 Task: Open Card Card0000000102 in Board Board0000000026 in Workspace WS0000000009 in Trello. Add Member Ayush98111@gmail.com to Card Card0000000102 in Board Board0000000026 in Workspace WS0000000009 in Trello. Add Blue Label titled Label0000000102 to Card Card0000000102 in Board Board0000000026 in Workspace WS0000000009 in Trello. Add Checklist CL0000000102 to Card Card0000000102 in Board Board0000000026 in Workspace WS0000000009 in Trello. Add Dates with Start Date as Sep 01 2023 and Due Date as Sep 30 2023 to Card Card0000000102 in Board Board0000000026 in Workspace WS0000000009 in Trello
Action: Mouse moved to (272, 255)
Screenshot: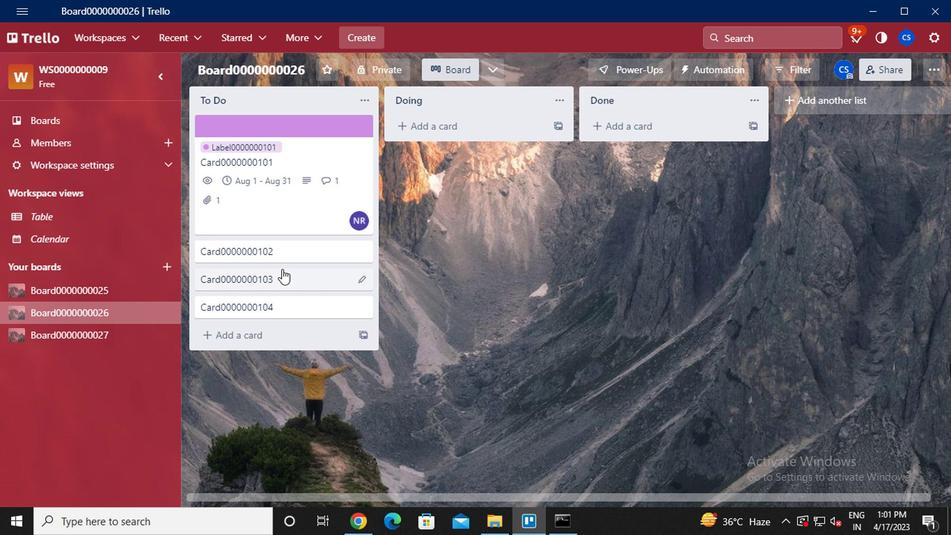
Action: Mouse pressed left at (272, 255)
Screenshot: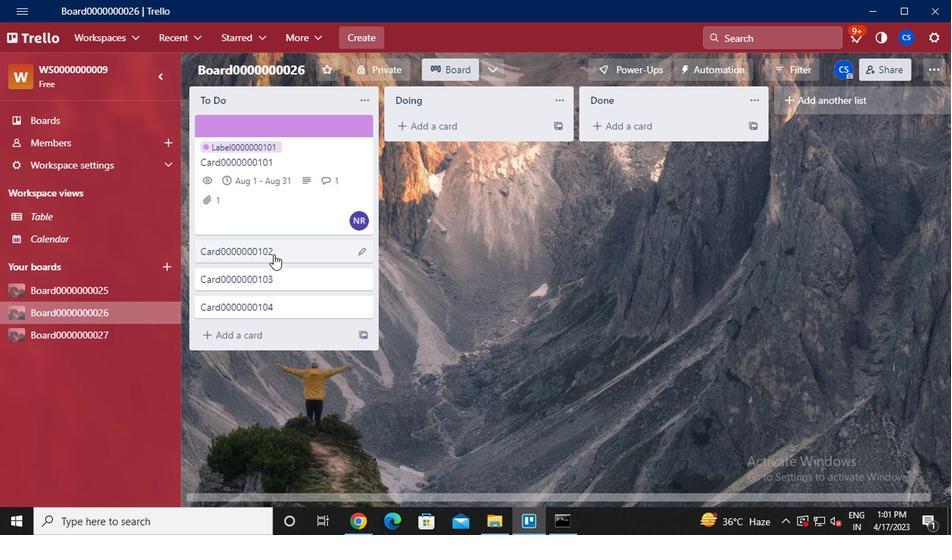
Action: Mouse moved to (681, 136)
Screenshot: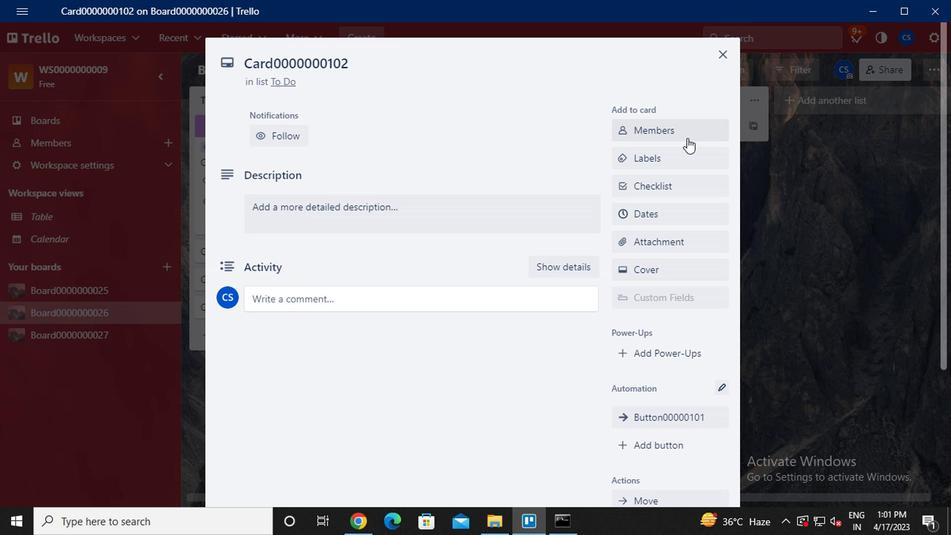 
Action: Mouse pressed left at (681, 136)
Screenshot: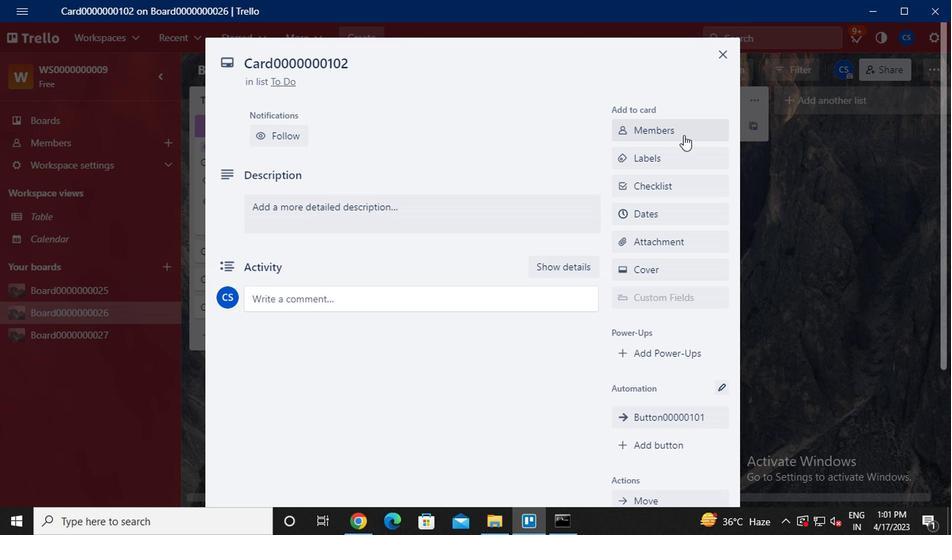 
Action: Mouse moved to (559, 275)
Screenshot: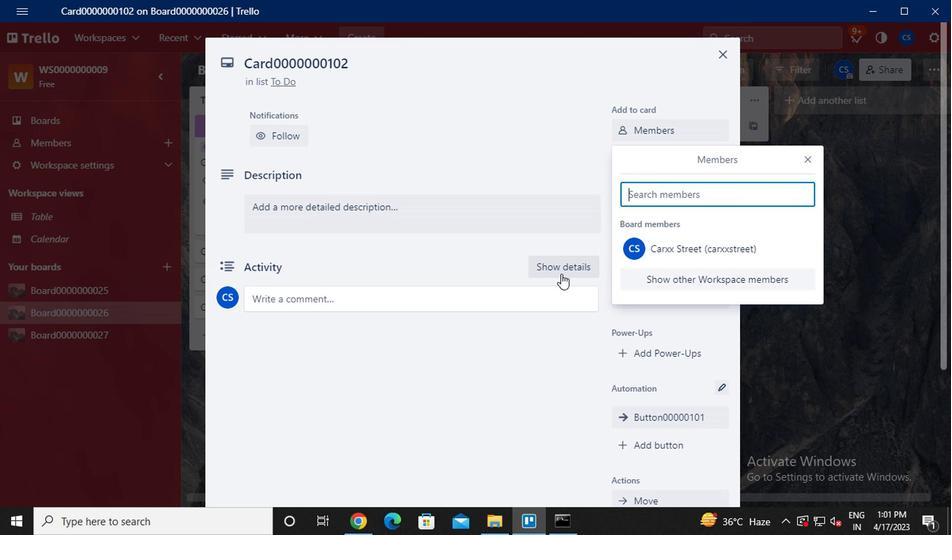 
Action: Key pressed <Key.caps_lock>parteek.ku2001<Key.shift>@GMAIL.COM
Screenshot: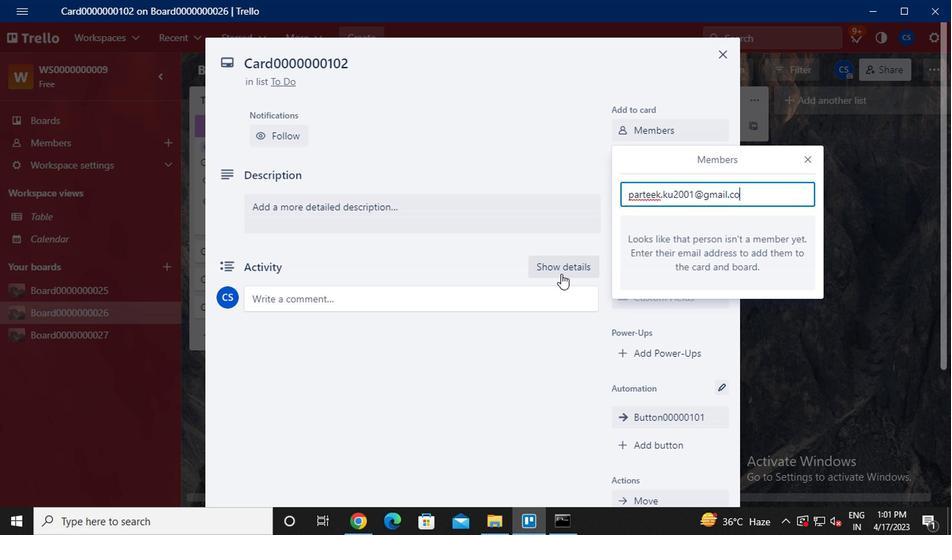 
Action: Mouse moved to (652, 306)
Screenshot: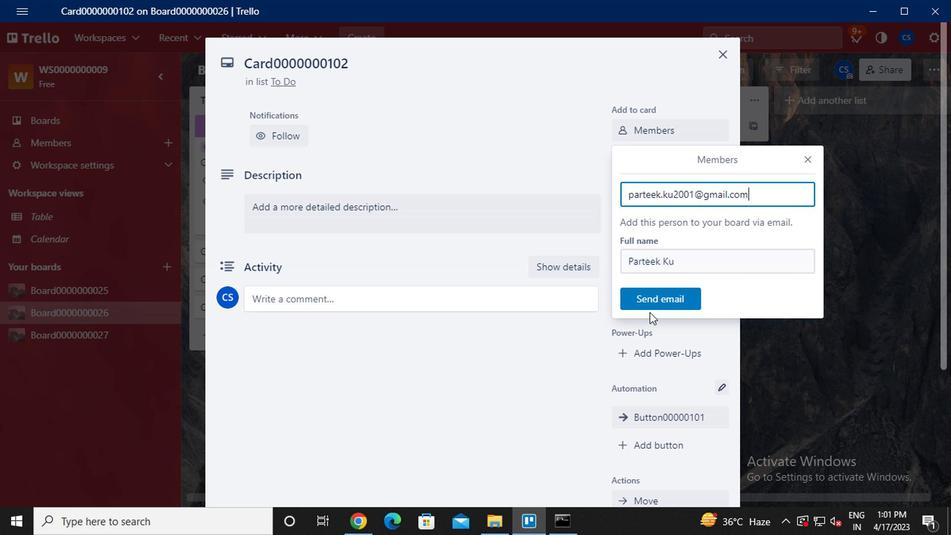 
Action: Mouse pressed left at (652, 306)
Screenshot: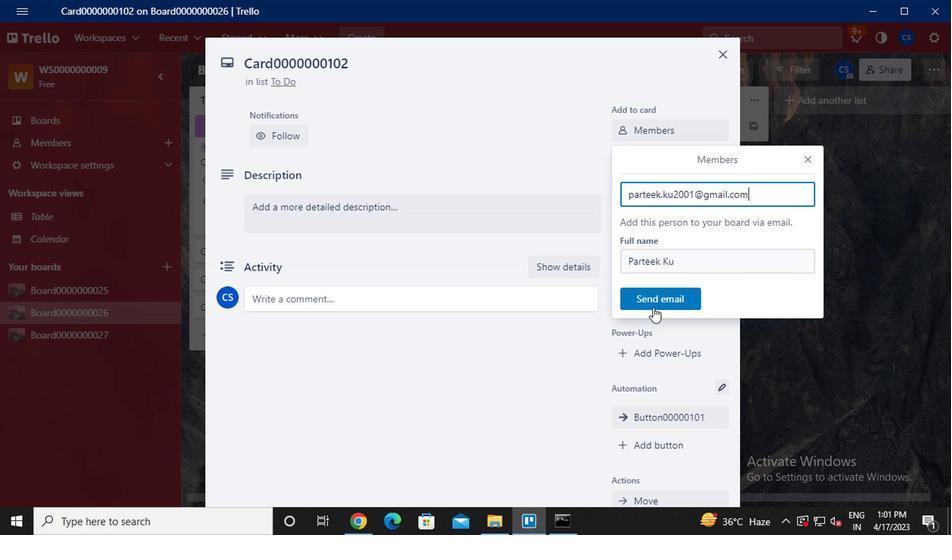 
Action: Mouse moved to (673, 152)
Screenshot: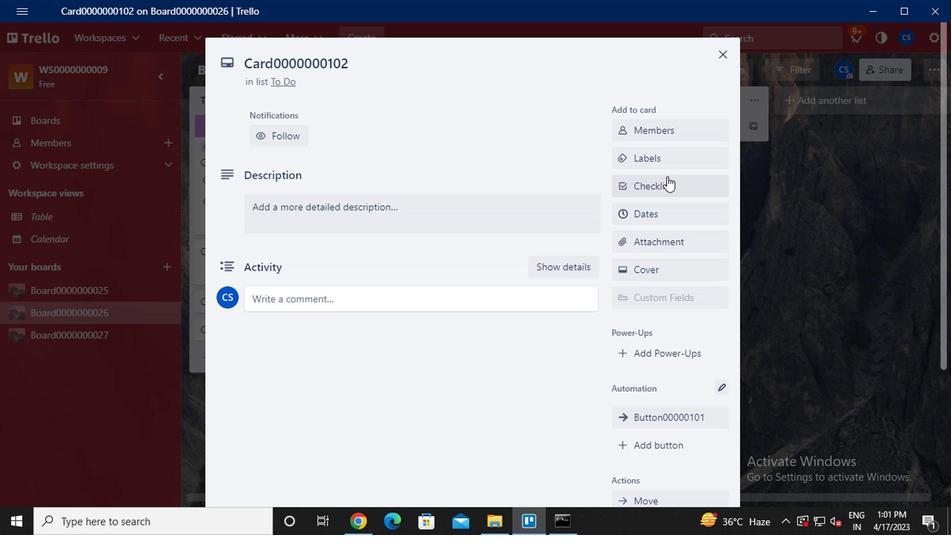 
Action: Mouse pressed left at (673, 152)
Screenshot: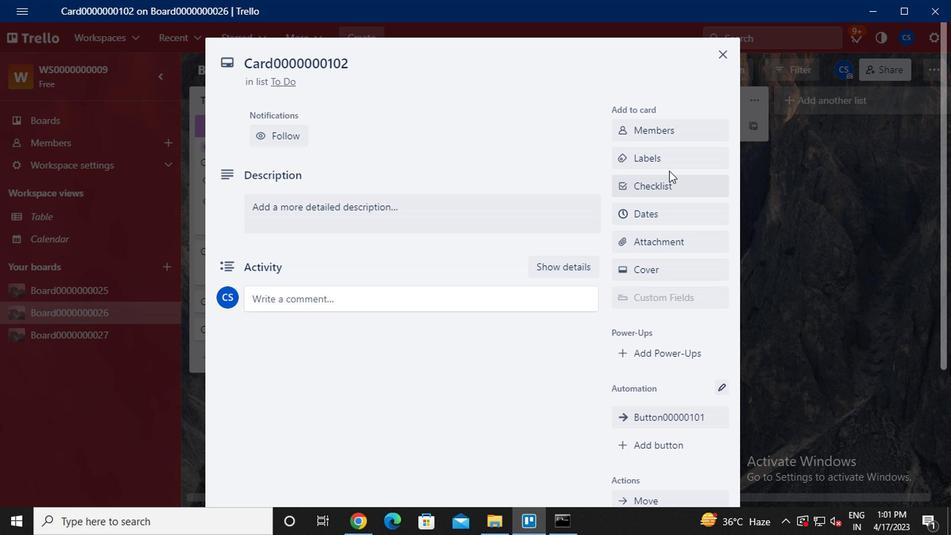 
Action: Mouse moved to (687, 343)
Screenshot: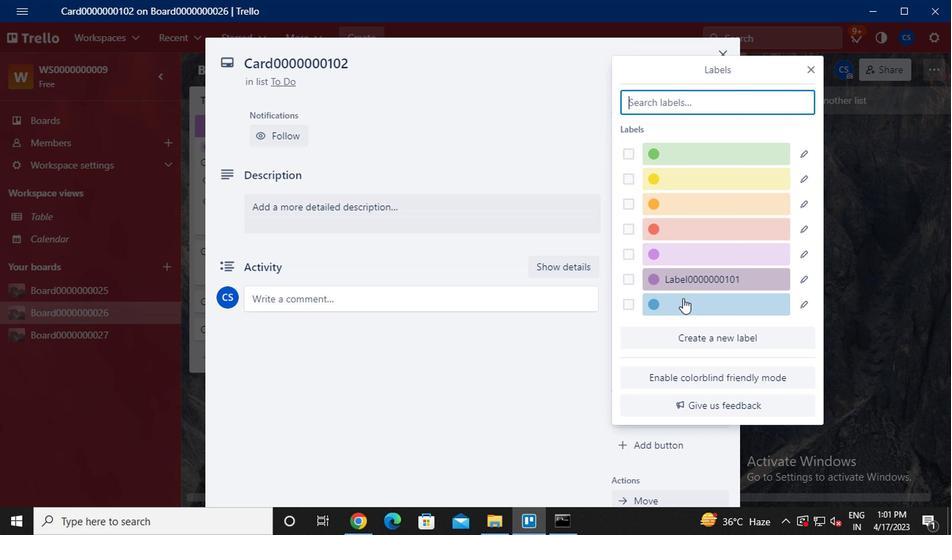 
Action: Mouse pressed left at (687, 343)
Screenshot: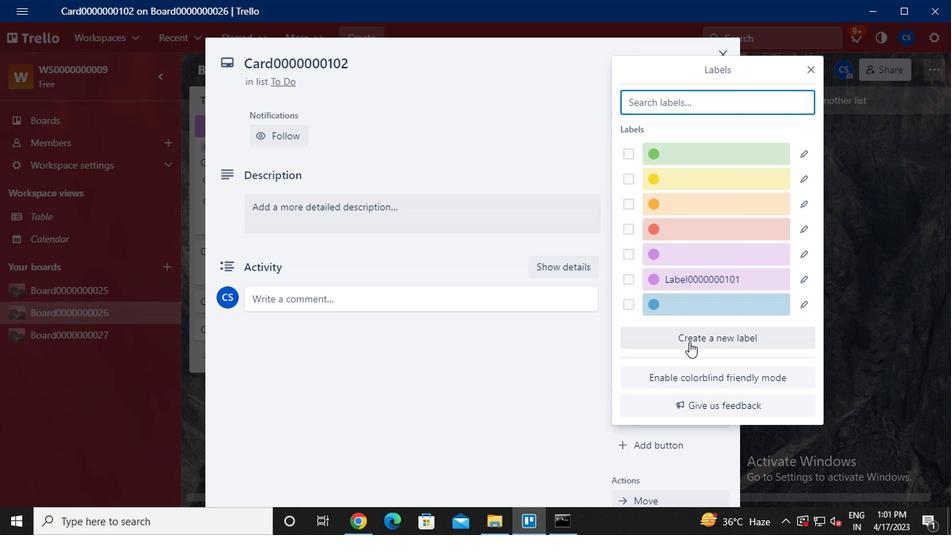 
Action: Mouse moved to (688, 343)
Screenshot: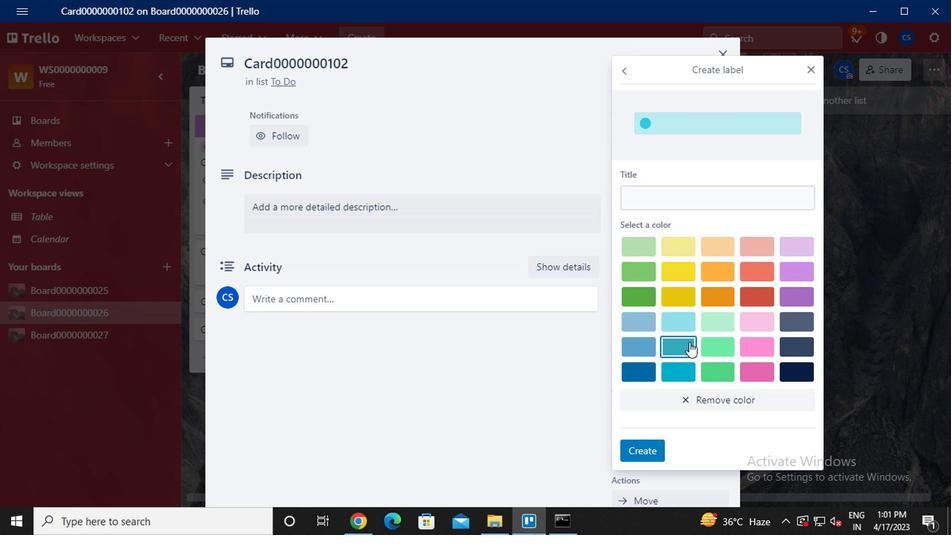 
Action: Key pressed <Key.caps_lock>L<Key.caps_lock>ABEL0000000102
Screenshot: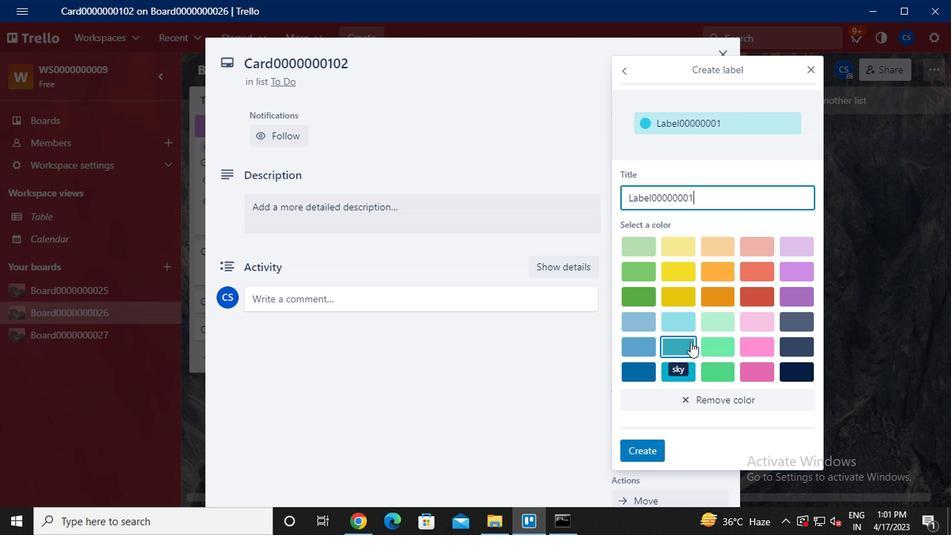 
Action: Mouse moved to (636, 349)
Screenshot: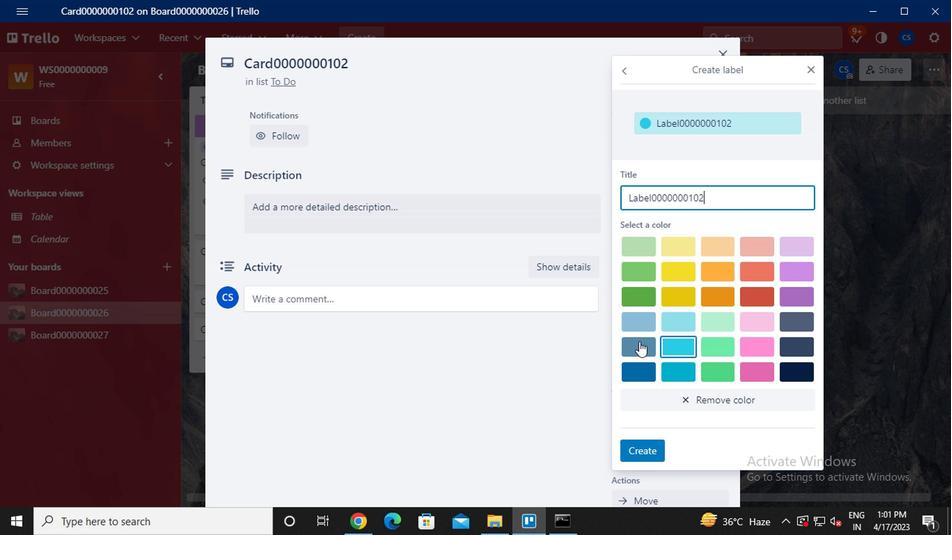 
Action: Mouse pressed left at (636, 349)
Screenshot: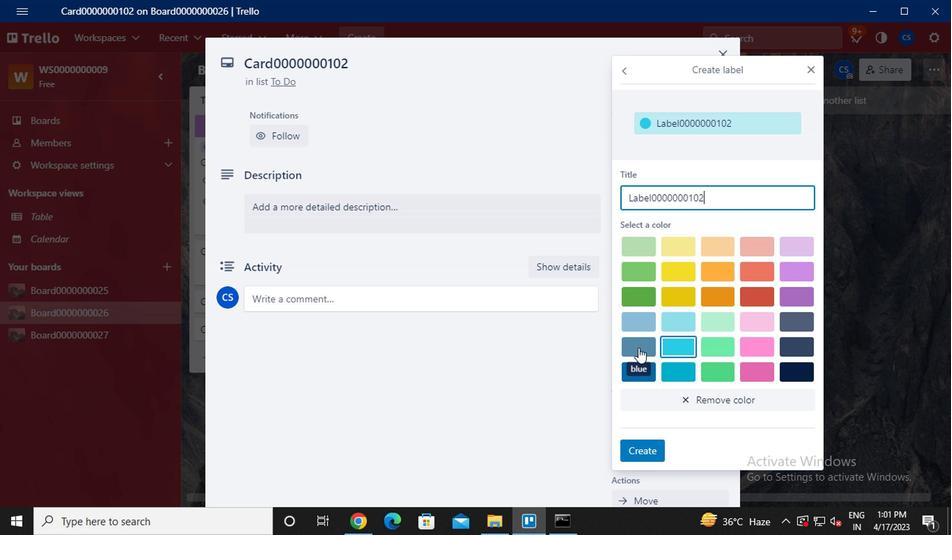 
Action: Mouse moved to (638, 453)
Screenshot: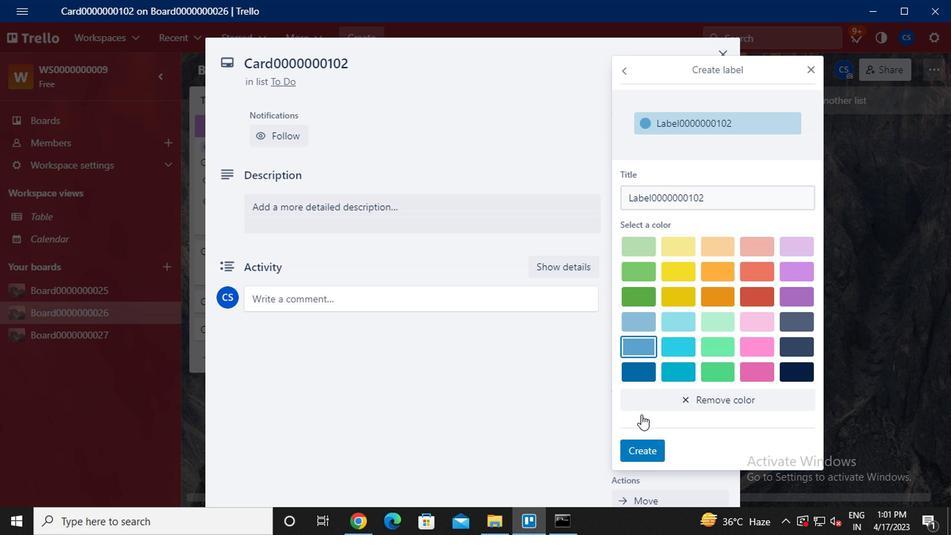 
Action: Mouse pressed left at (638, 453)
Screenshot: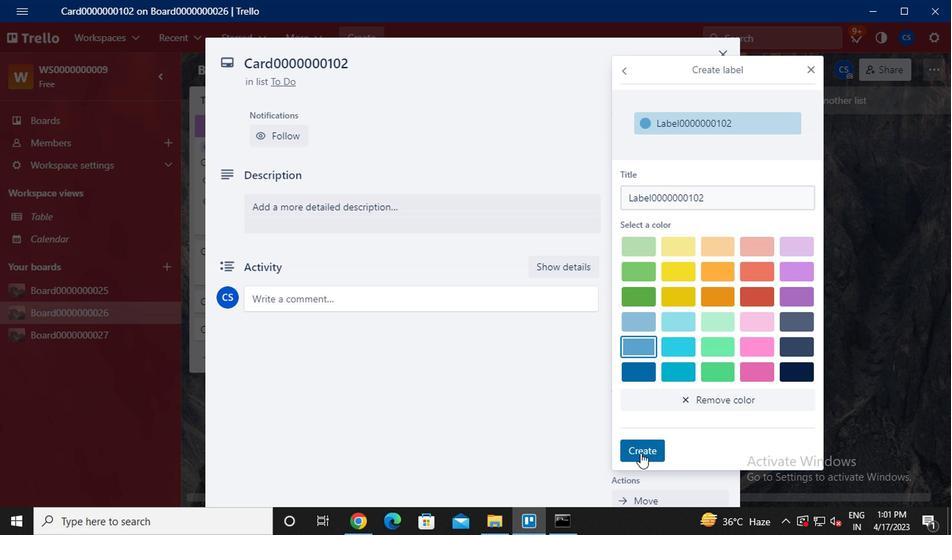 
Action: Mouse moved to (809, 73)
Screenshot: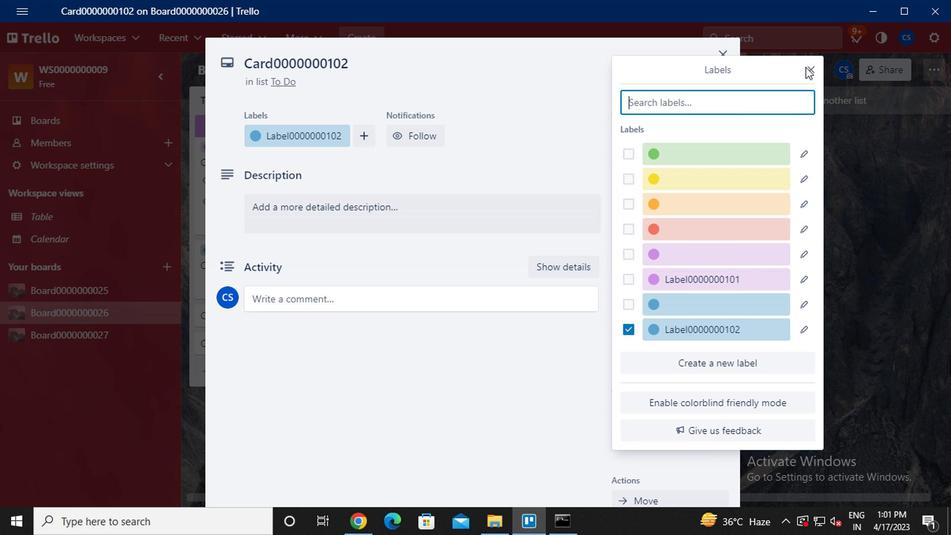 
Action: Mouse pressed left at (809, 73)
Screenshot: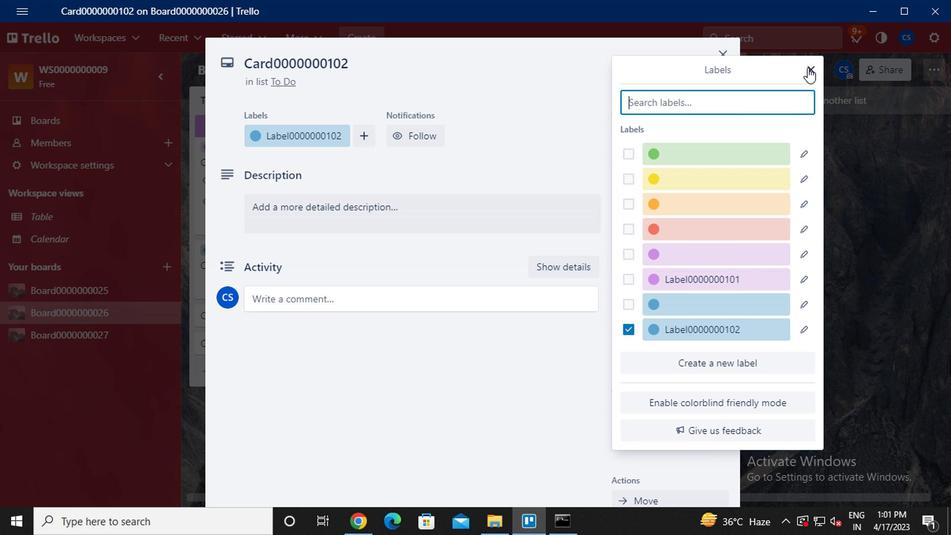 
Action: Mouse moved to (660, 191)
Screenshot: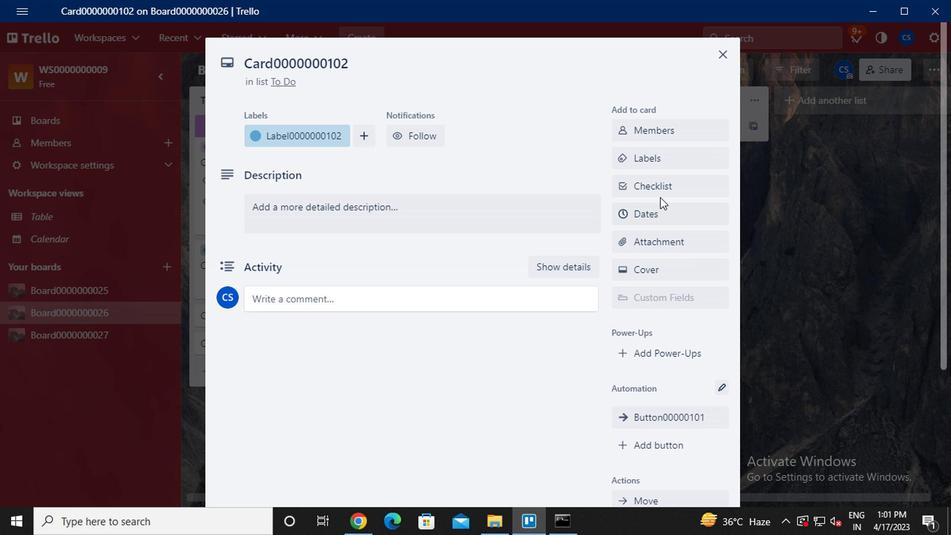 
Action: Mouse pressed left at (660, 191)
Screenshot: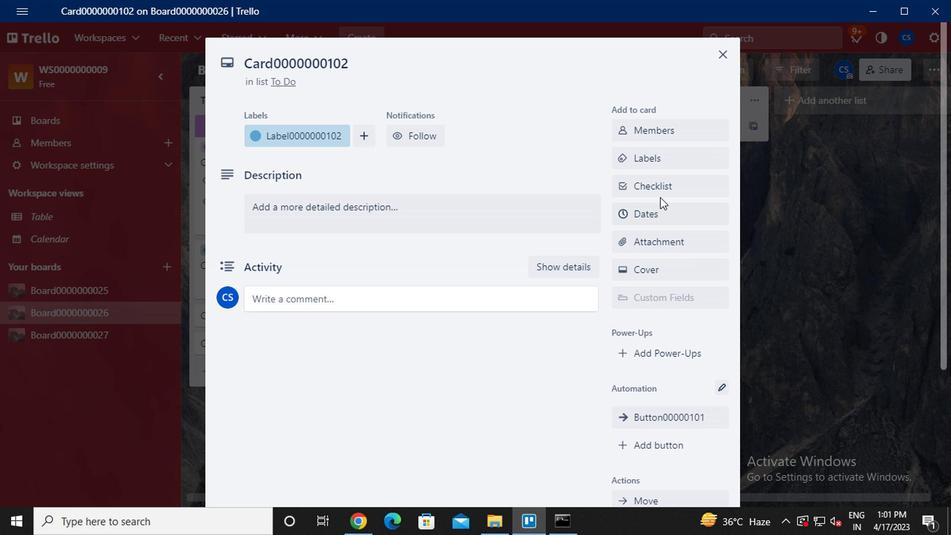 
Action: Key pressed <Key.caps_lock>CL0000000102
Screenshot: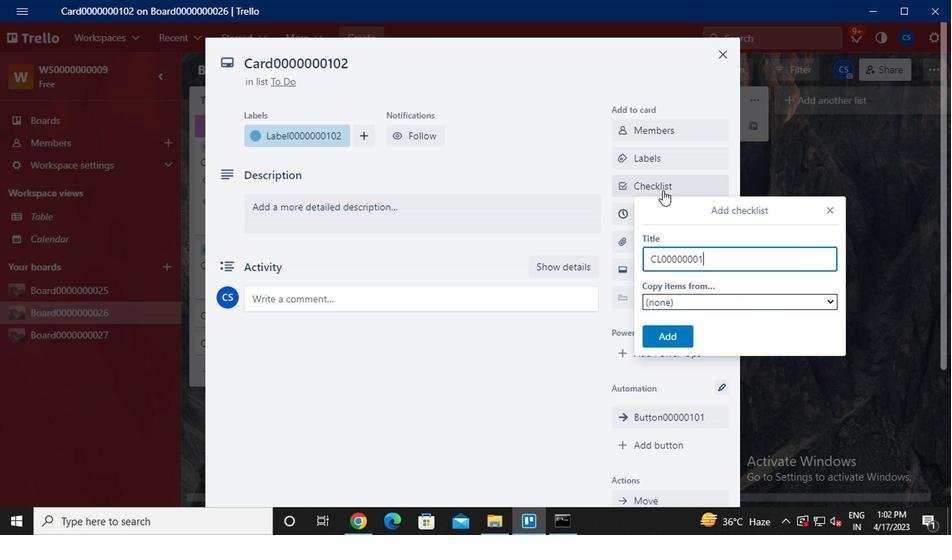 
Action: Mouse moved to (682, 335)
Screenshot: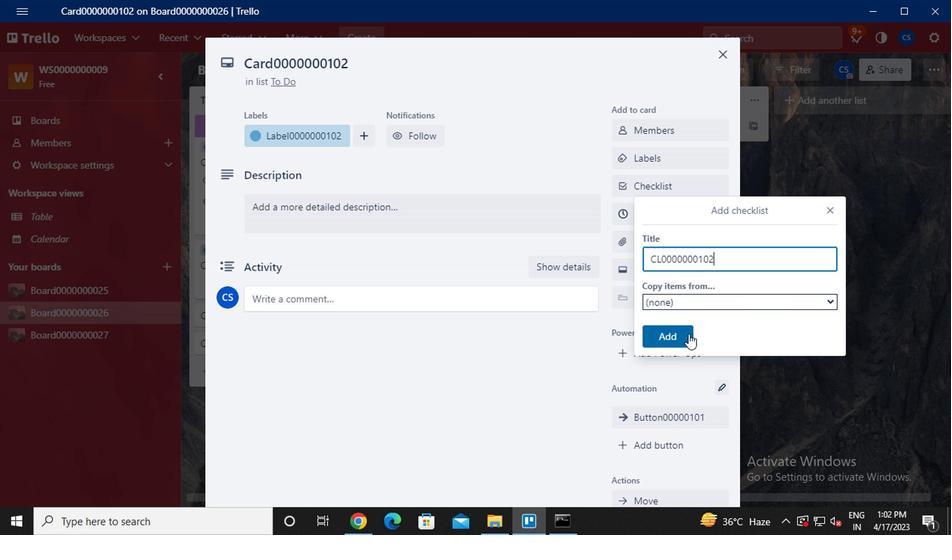 
Action: Mouse pressed left at (682, 335)
Screenshot: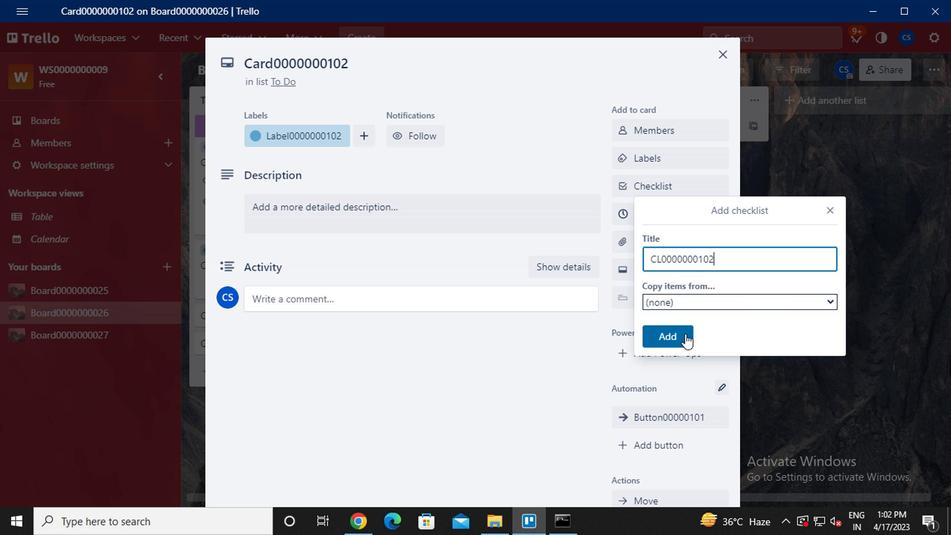 
Action: Key pressed <Key.num_lock>
Screenshot: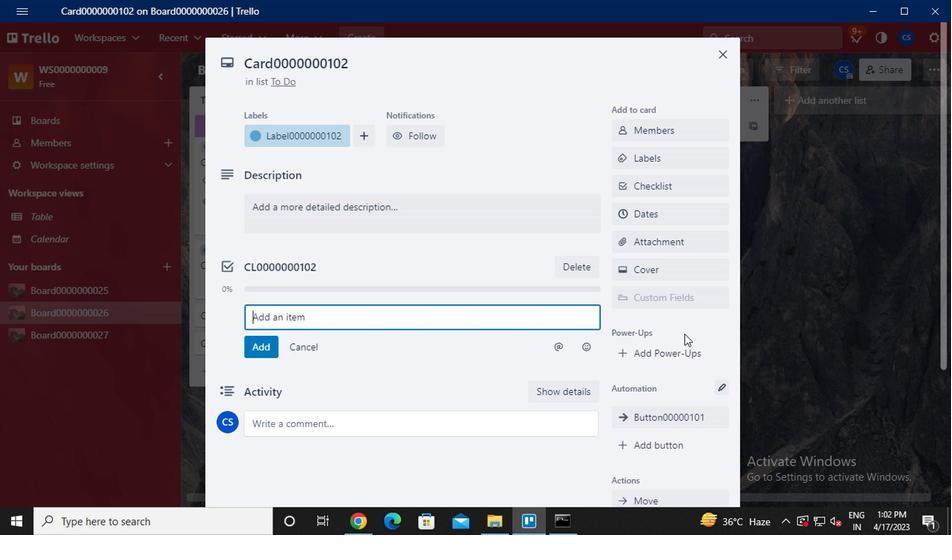 
Action: Mouse moved to (668, 215)
Screenshot: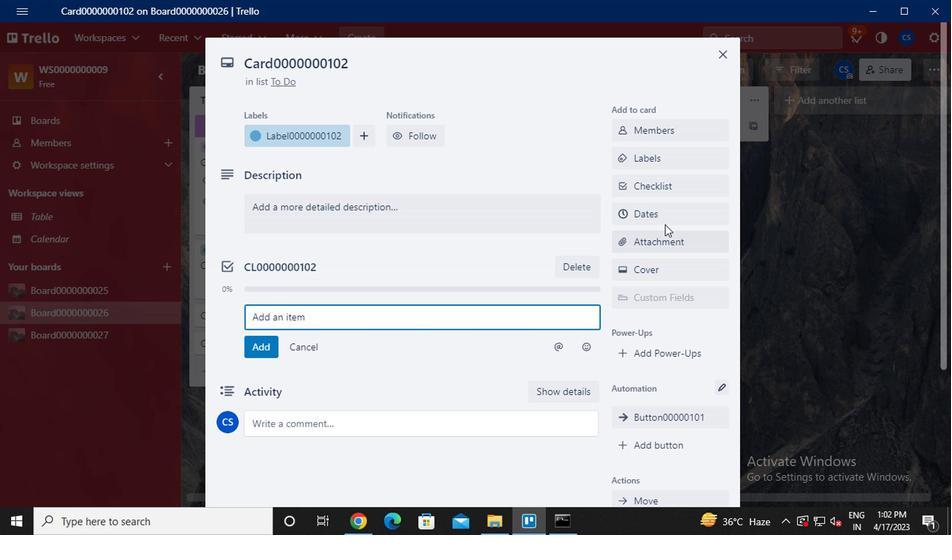 
Action: Mouse pressed left at (668, 215)
Screenshot: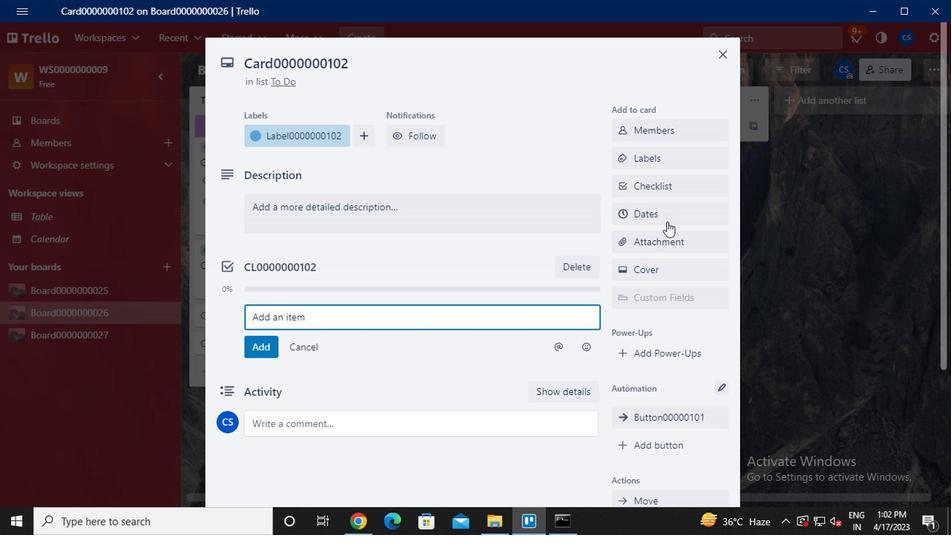 
Action: Mouse moved to (622, 325)
Screenshot: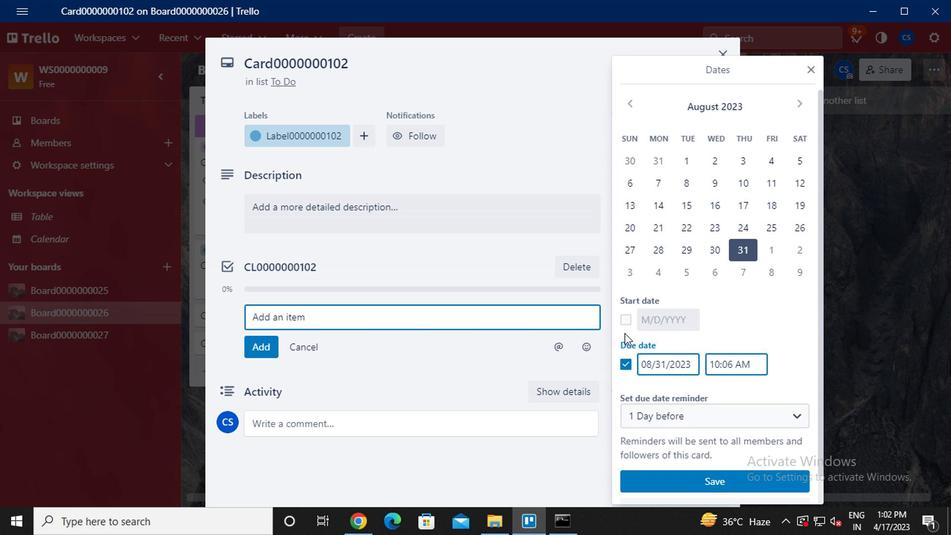 
Action: Mouse pressed left at (622, 325)
Screenshot: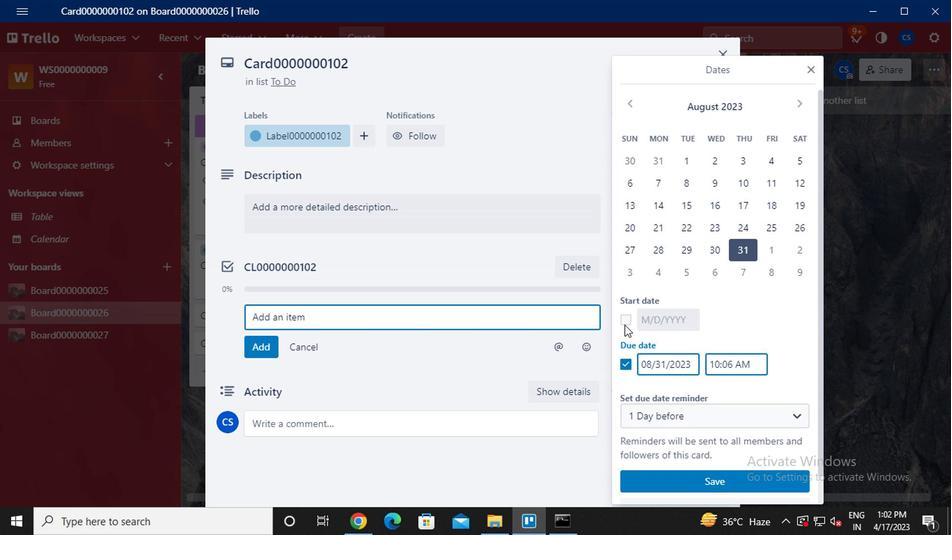 
Action: Mouse moved to (802, 103)
Screenshot: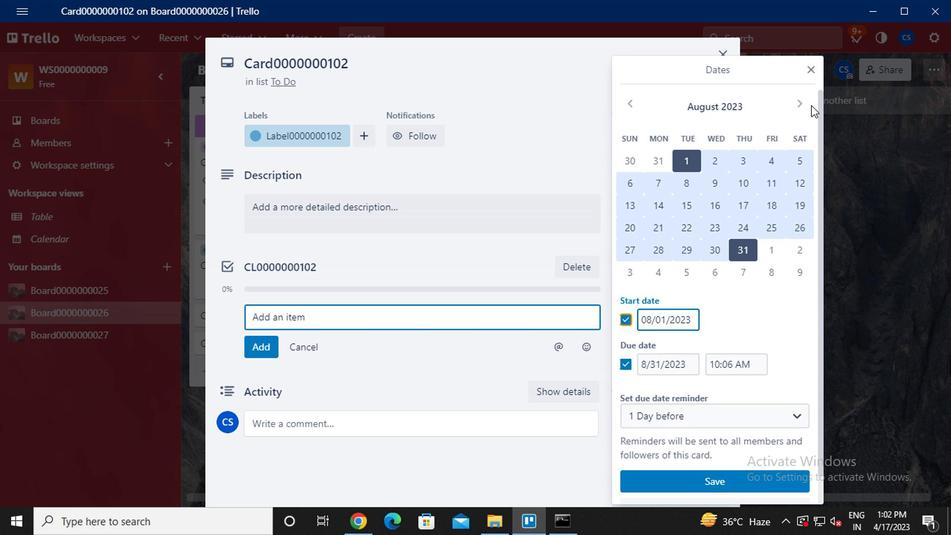 
Action: Mouse pressed left at (802, 103)
Screenshot: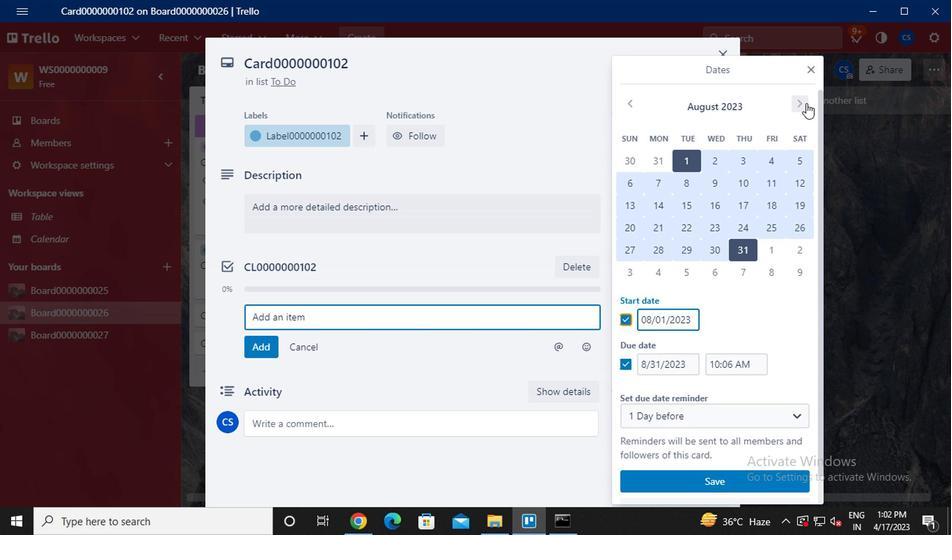 
Action: Mouse moved to (766, 160)
Screenshot: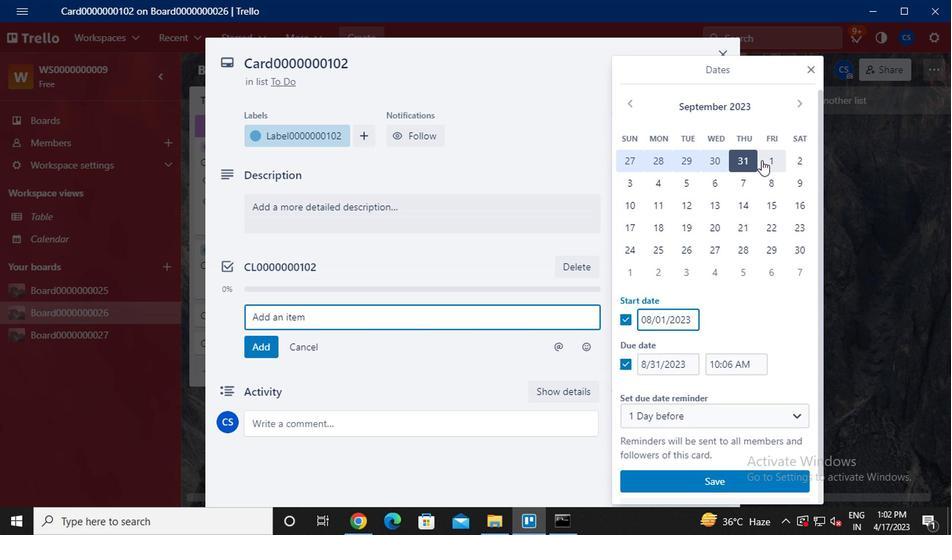 
Action: Mouse pressed left at (766, 160)
Screenshot: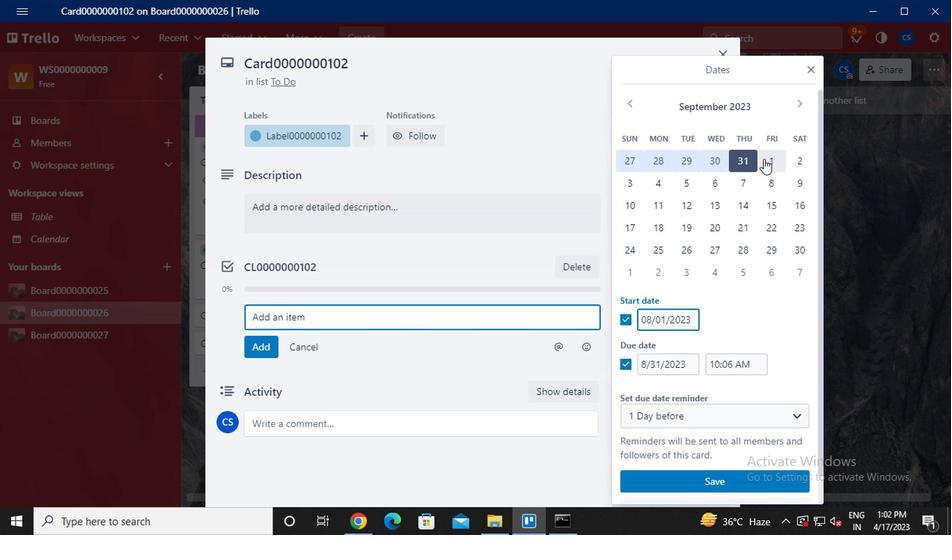 
Action: Mouse moved to (797, 252)
Screenshot: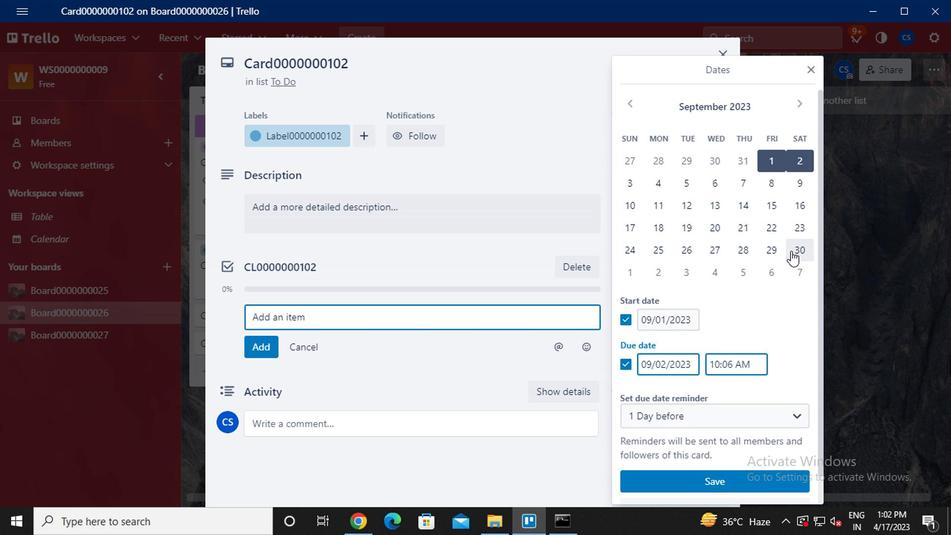 
Action: Mouse pressed left at (797, 252)
Screenshot: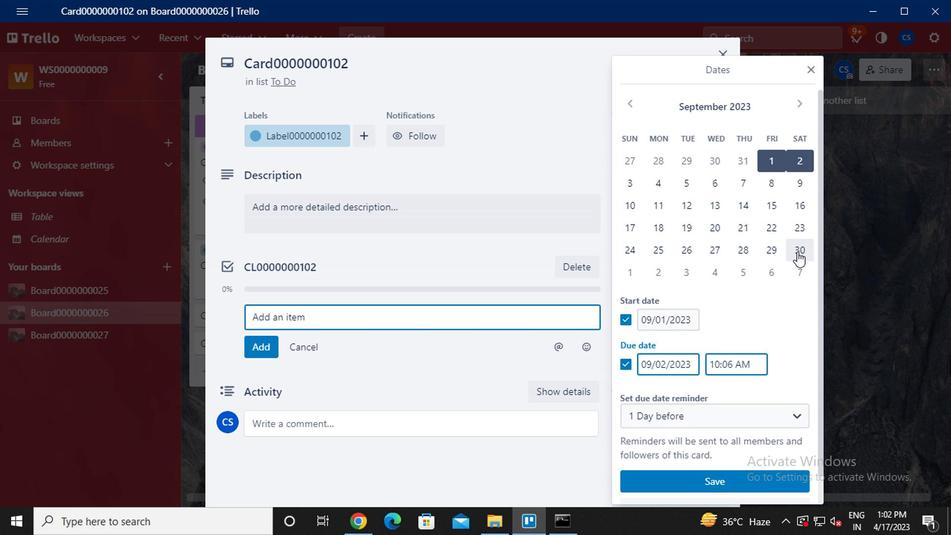 
Action: Mouse moved to (707, 479)
Screenshot: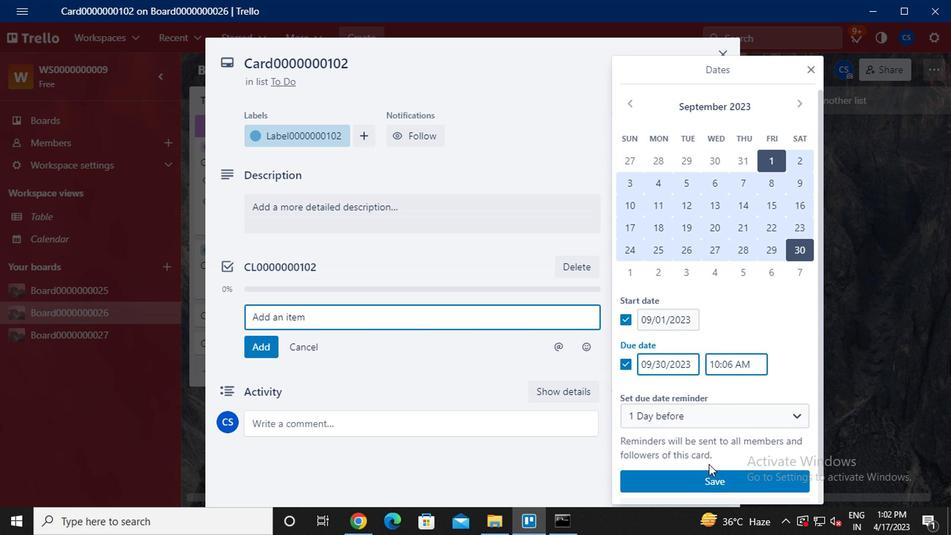 
Action: Mouse pressed left at (707, 479)
Screenshot: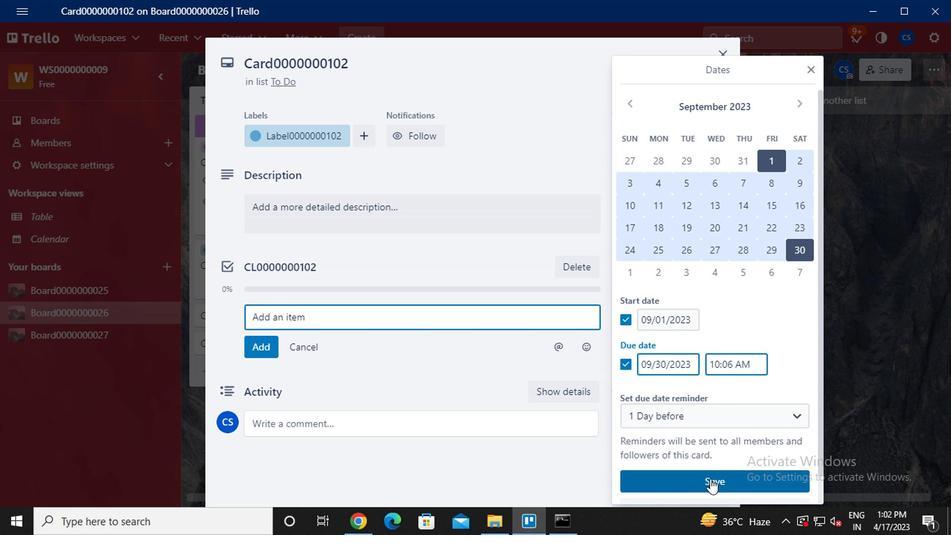 
Action: Mouse moved to (576, 337)
Screenshot: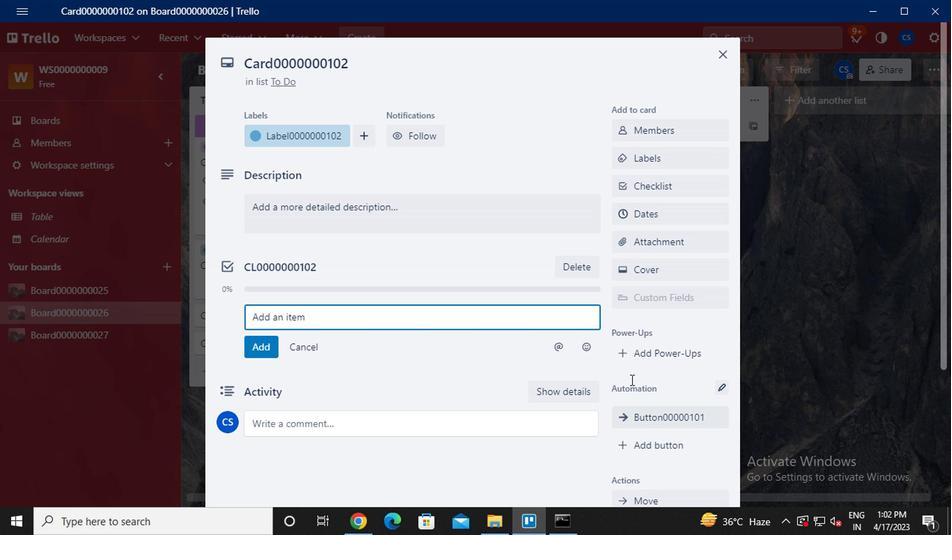 
